 Task: Make in the project Trailblazer an epic 'Master Data Management'.
Action: Mouse moved to (323, 131)
Screenshot: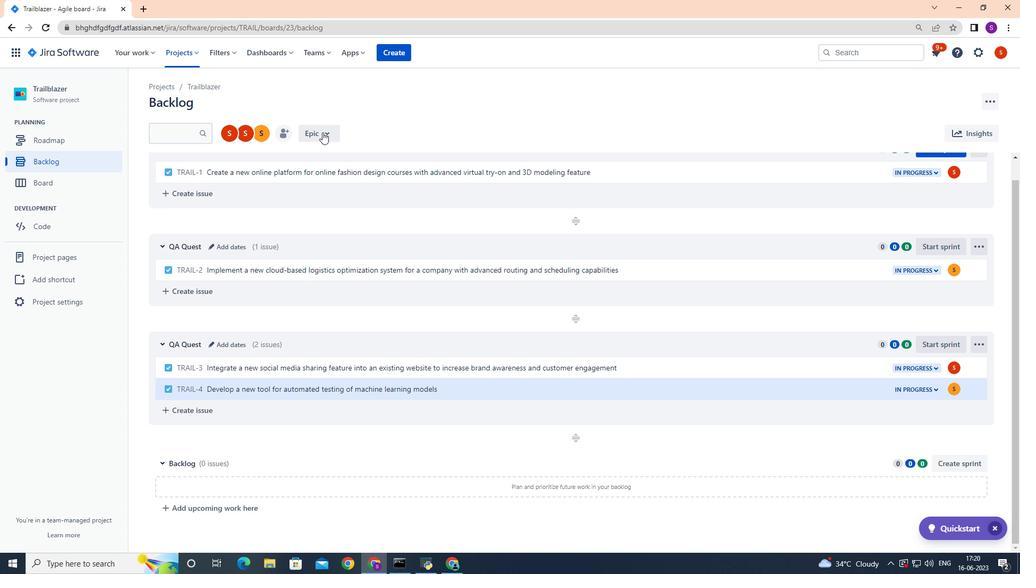 
Action: Mouse pressed left at (323, 131)
Screenshot: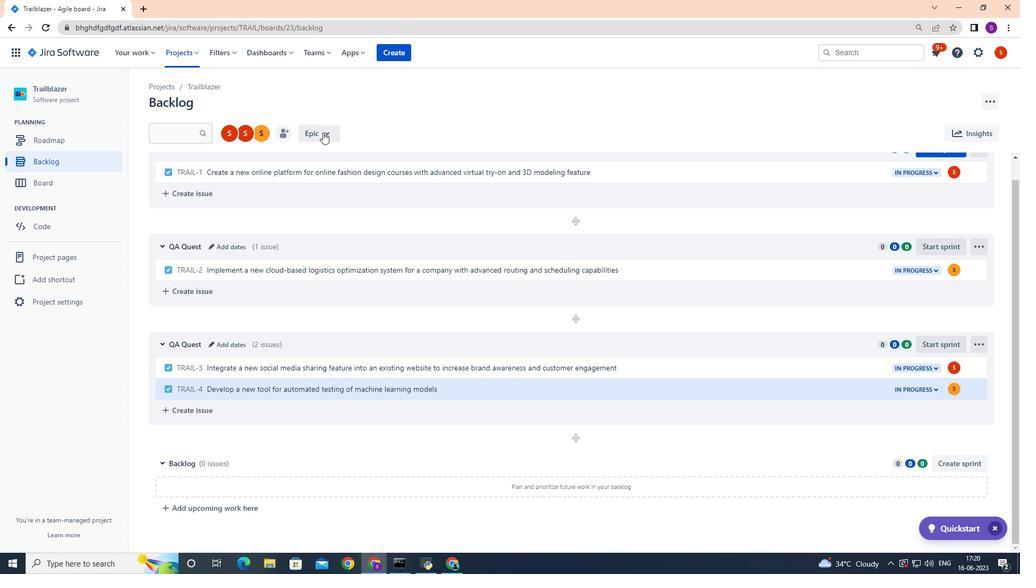 
Action: Mouse moved to (322, 198)
Screenshot: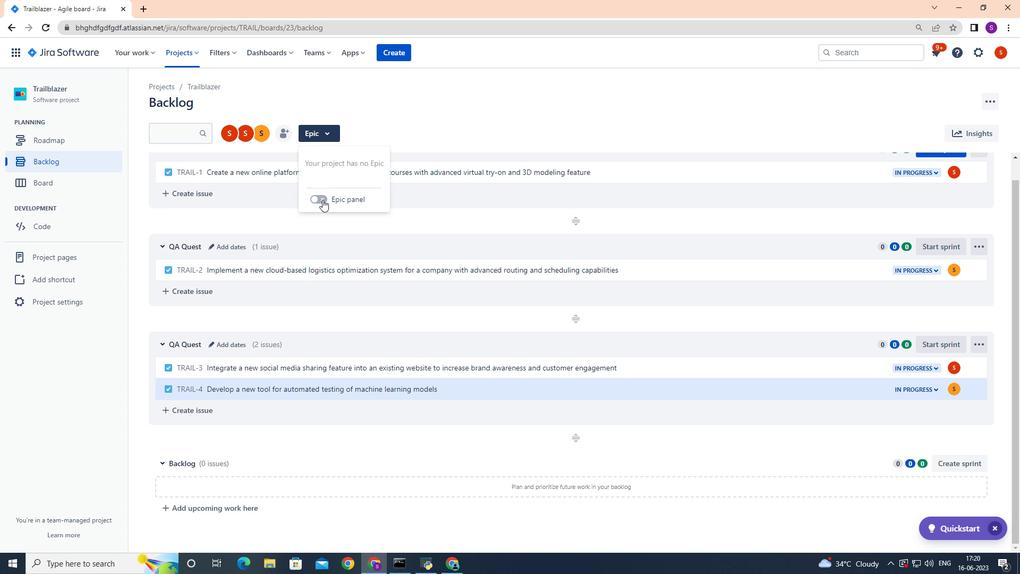 
Action: Mouse pressed left at (322, 198)
Screenshot: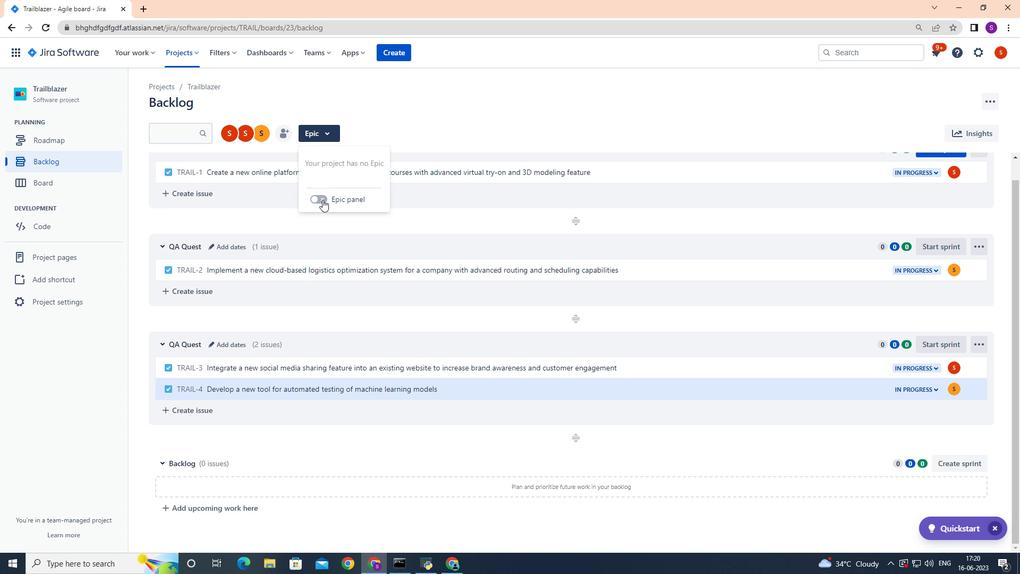 
Action: Mouse moved to (255, 367)
Screenshot: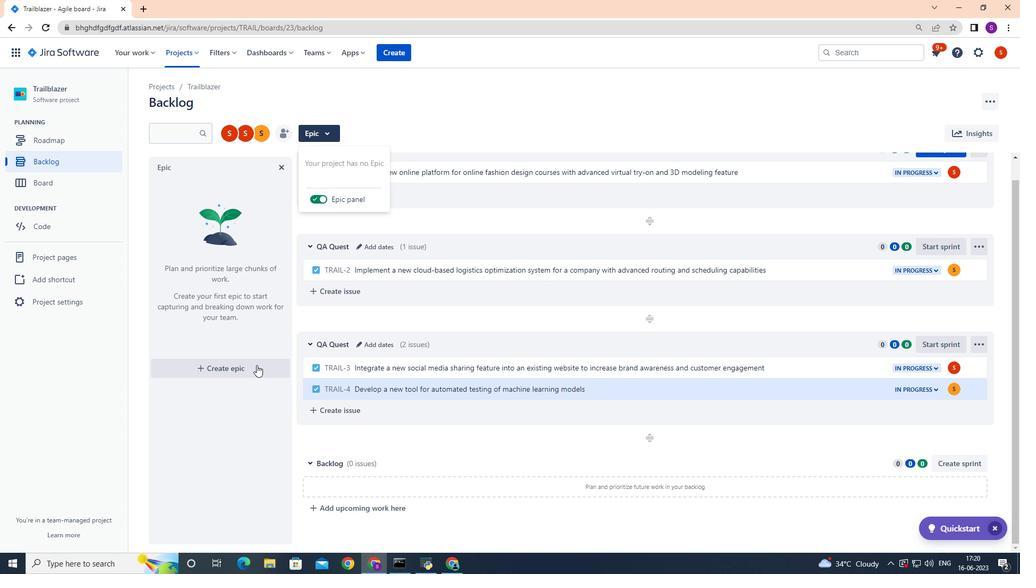 
Action: Mouse pressed left at (255, 367)
Screenshot: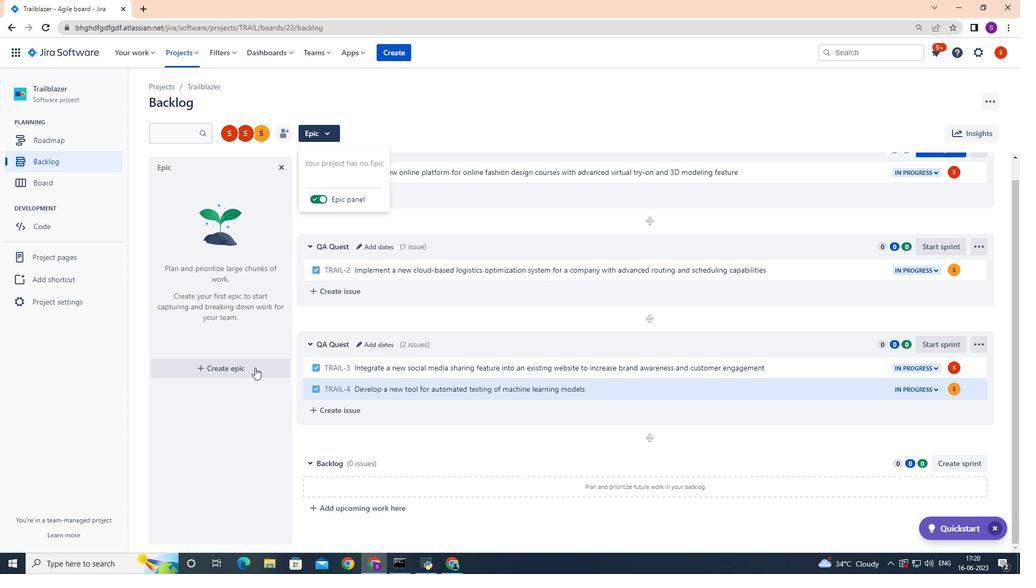 
Action: Mouse moved to (255, 365)
Screenshot: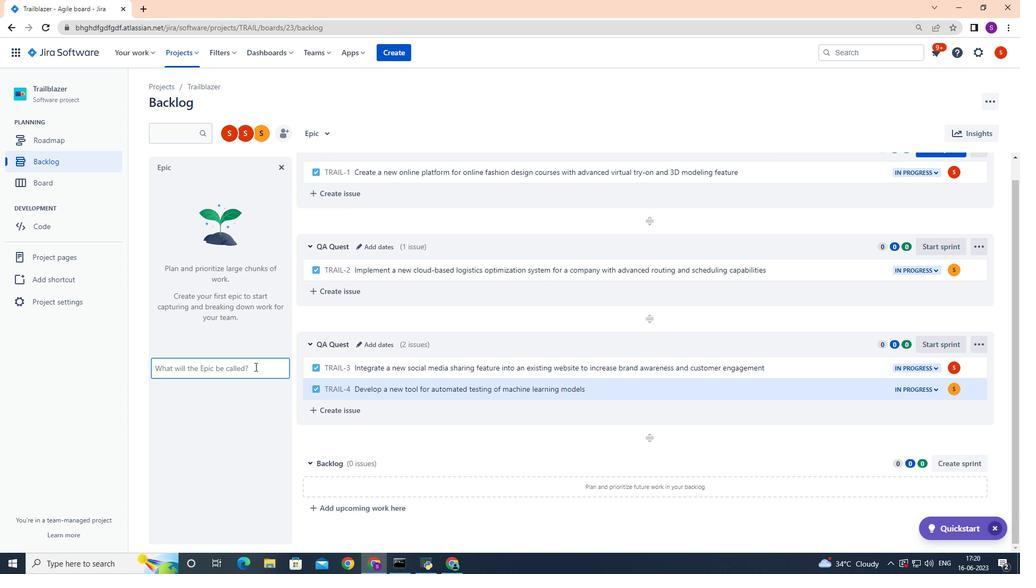 
Action: Key pressed <Key.shift>Master<Key.space><Key.shift>Data<Key.space><Key.shift>ma<Key.backspace><Key.backspace><Key.shift><<Key.backspace><Key.shift>Management<Key.enter>
Screenshot: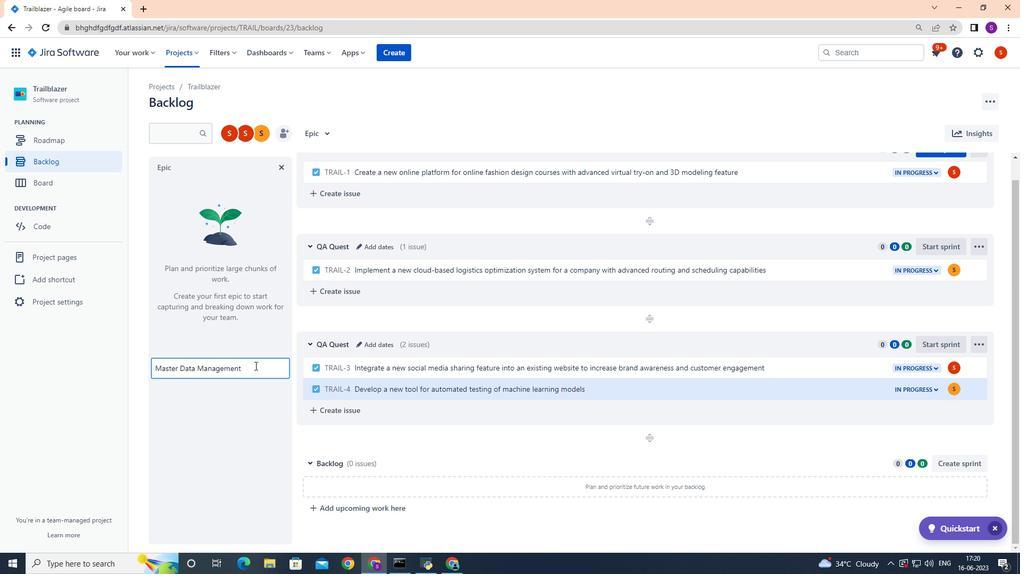
